 Task: Add Dietz & Watson Gourmet Lite Breast Of Turkey to the cart.
Action: Mouse moved to (28, 95)
Screenshot: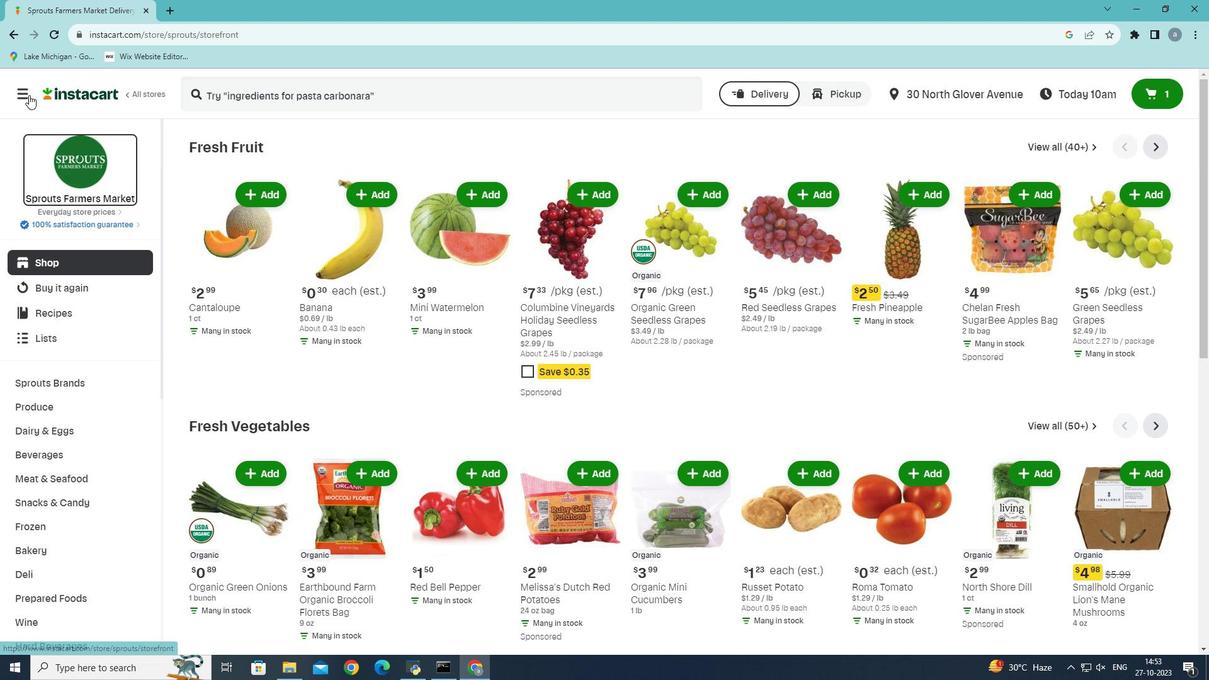 
Action: Mouse pressed left at (28, 95)
Screenshot: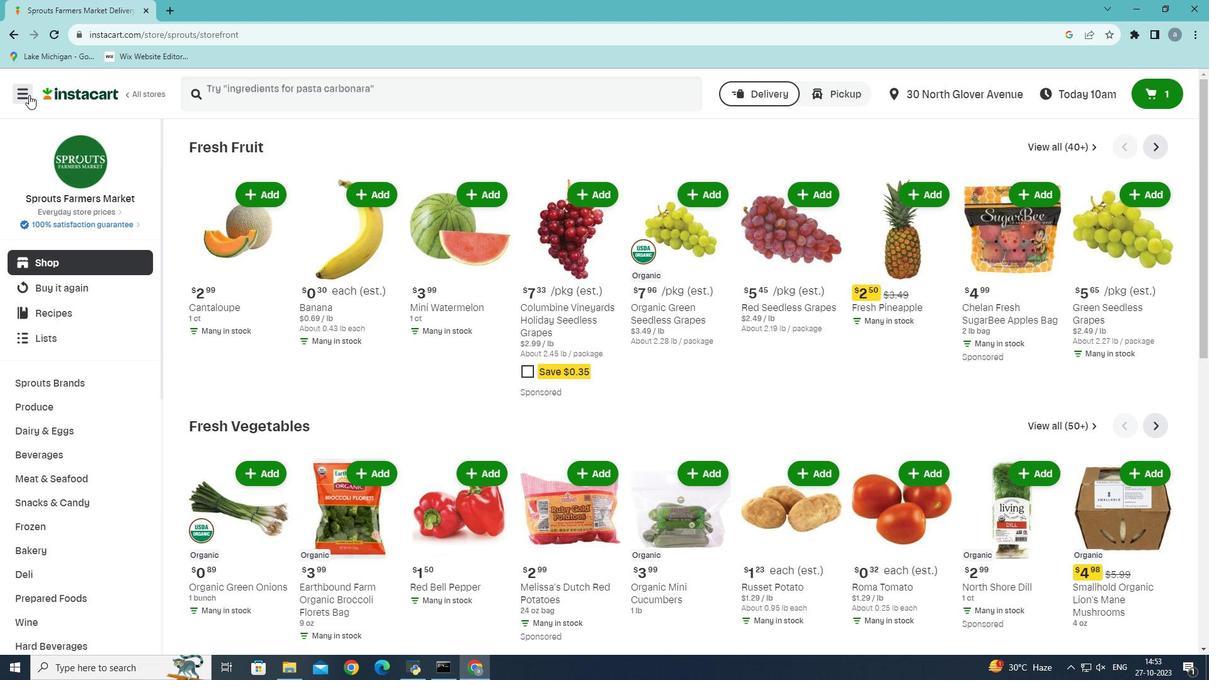 
Action: Mouse moved to (46, 363)
Screenshot: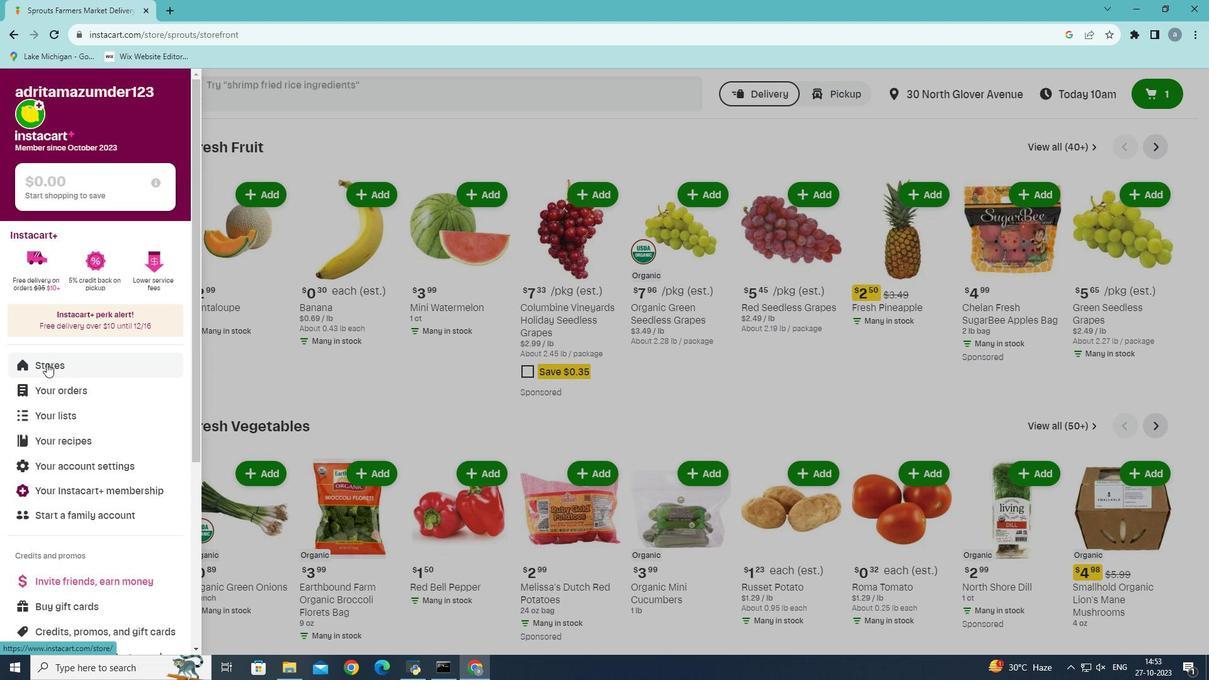 
Action: Mouse pressed left at (46, 363)
Screenshot: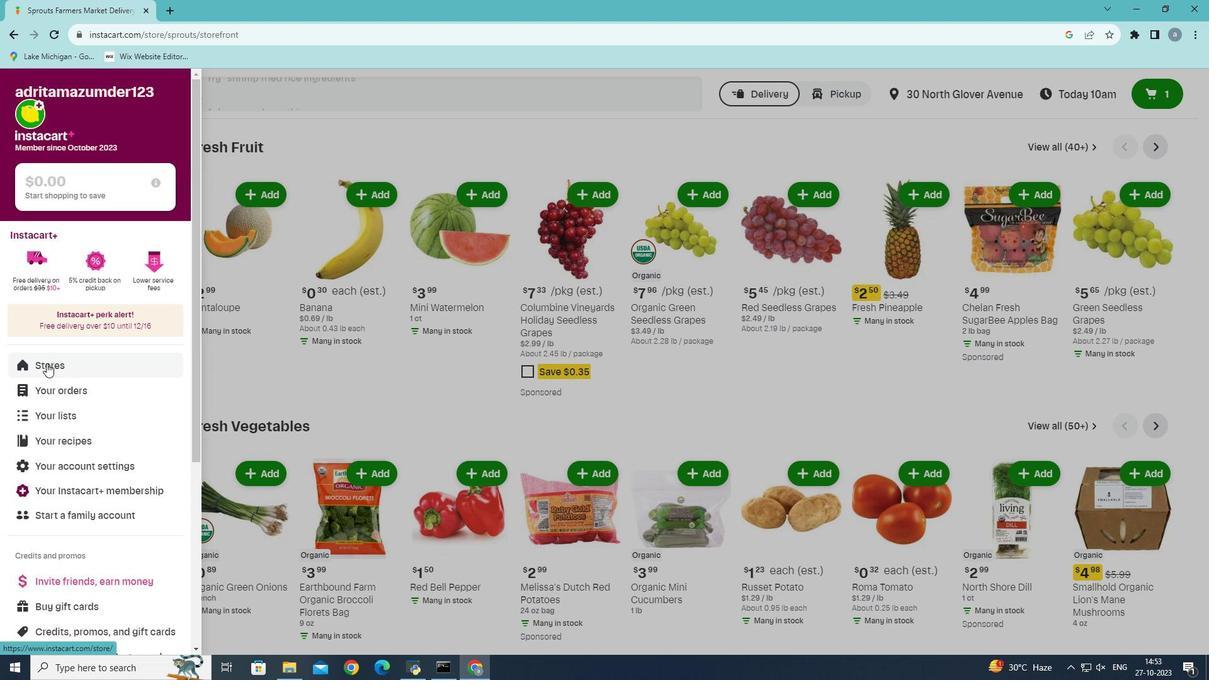 
Action: Mouse moved to (295, 151)
Screenshot: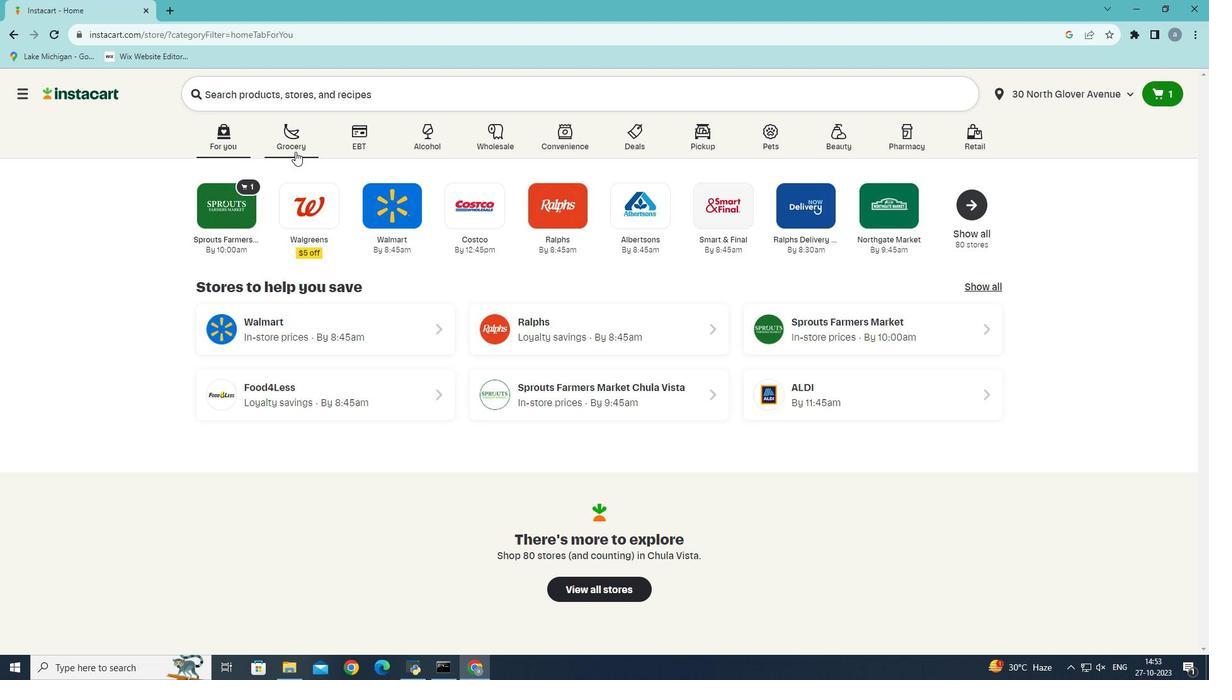 
Action: Mouse pressed left at (295, 151)
Screenshot: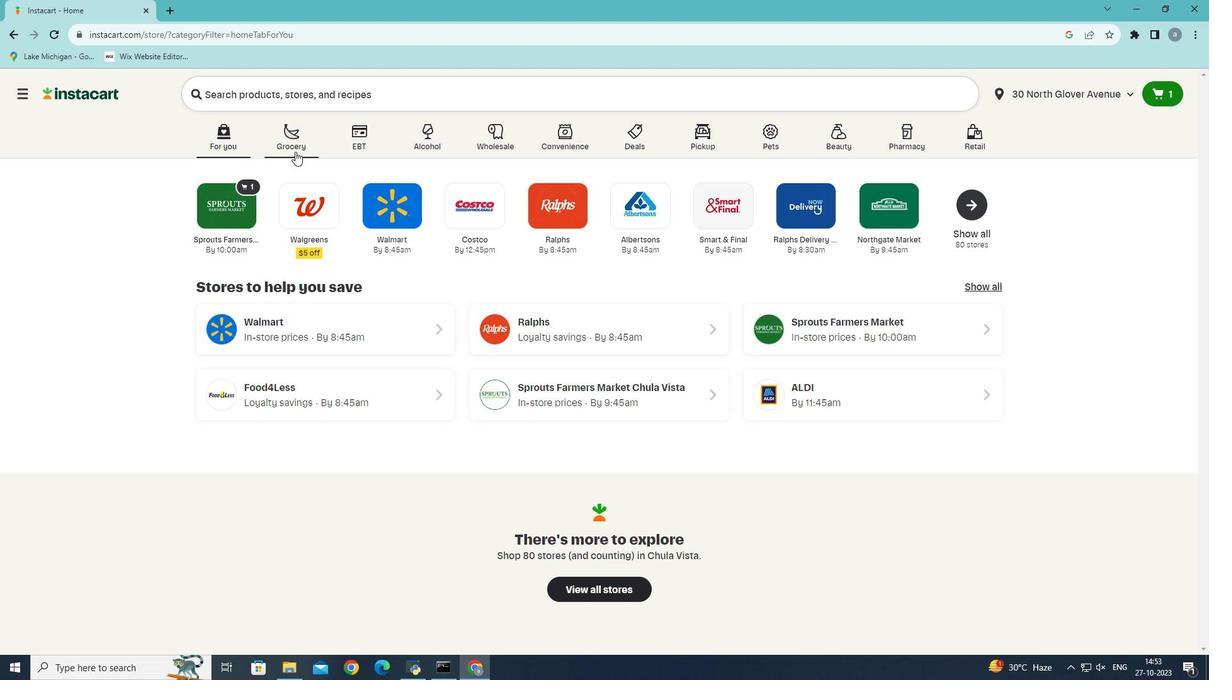 
Action: Mouse moved to (289, 367)
Screenshot: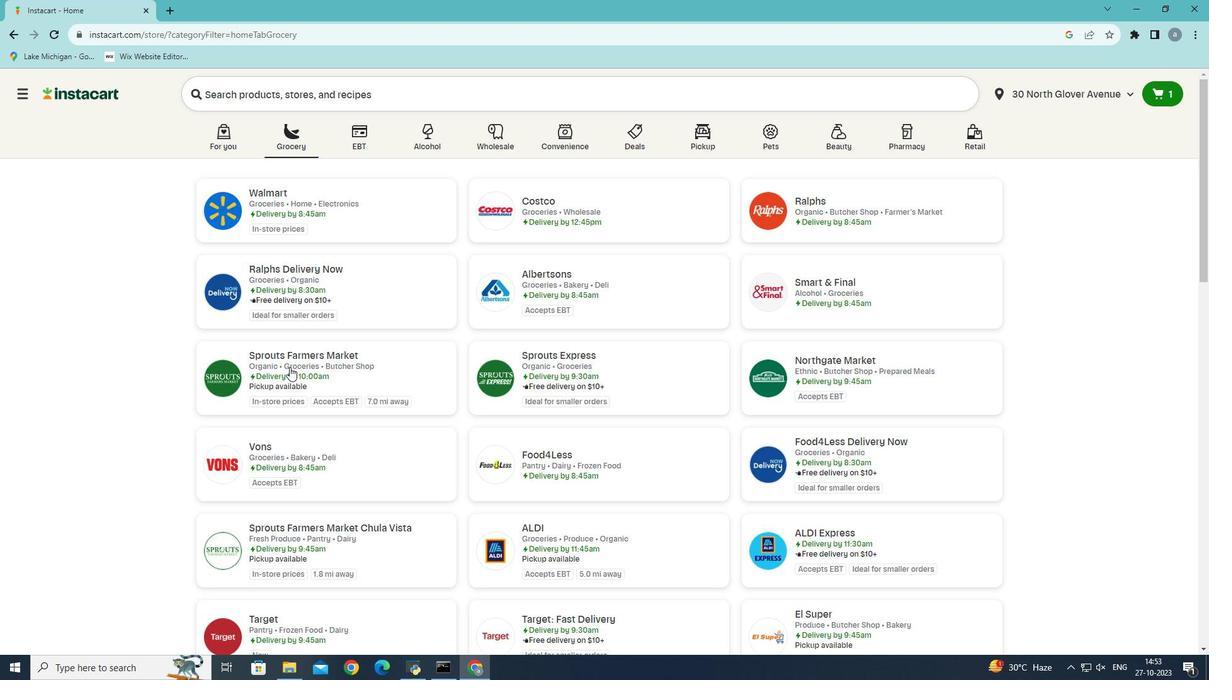 
Action: Mouse pressed left at (289, 367)
Screenshot: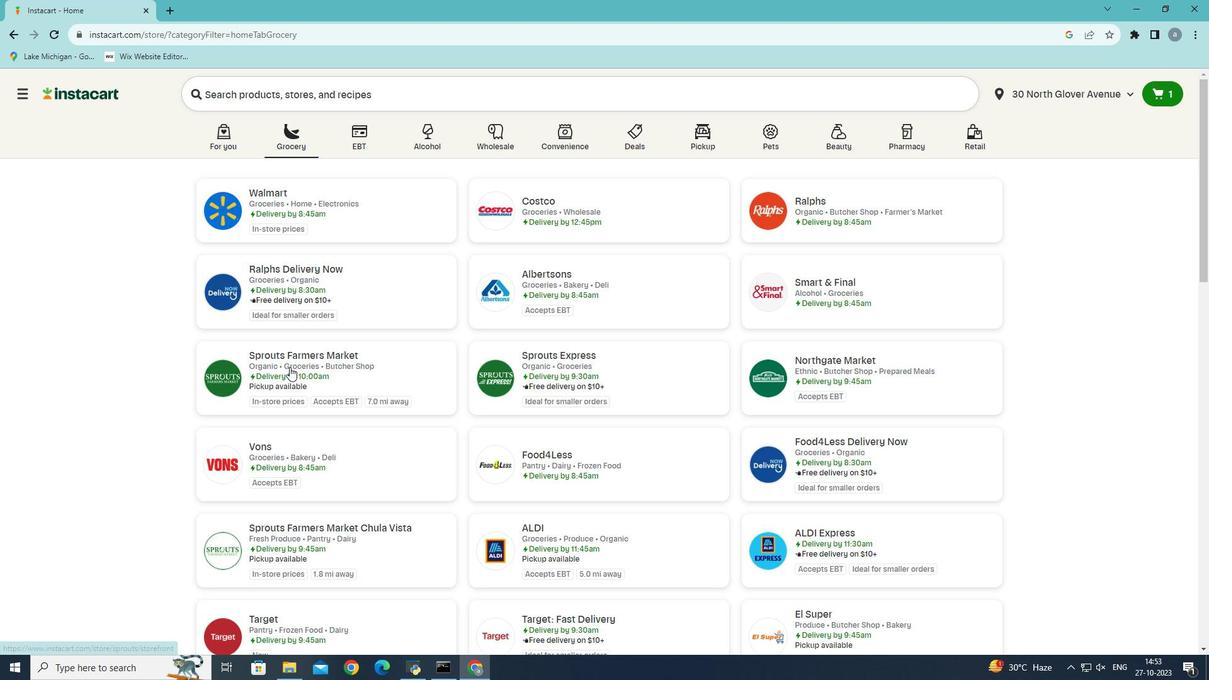 
Action: Mouse moved to (52, 478)
Screenshot: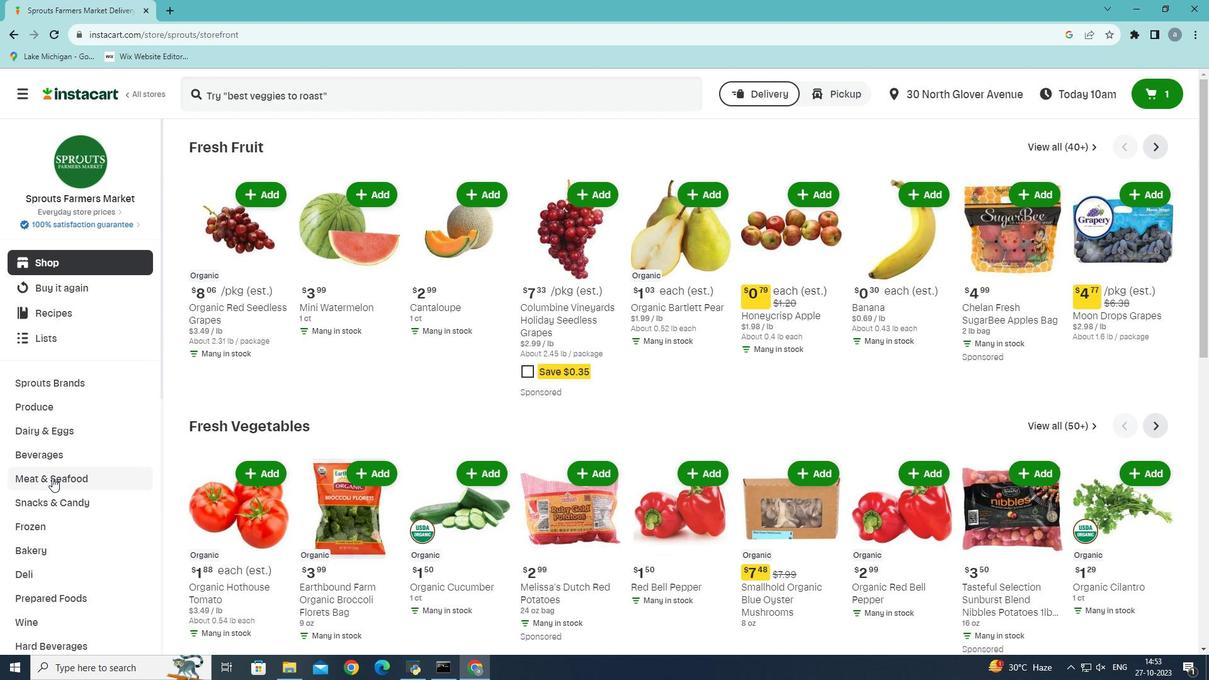 
Action: Mouse pressed left at (52, 478)
Screenshot: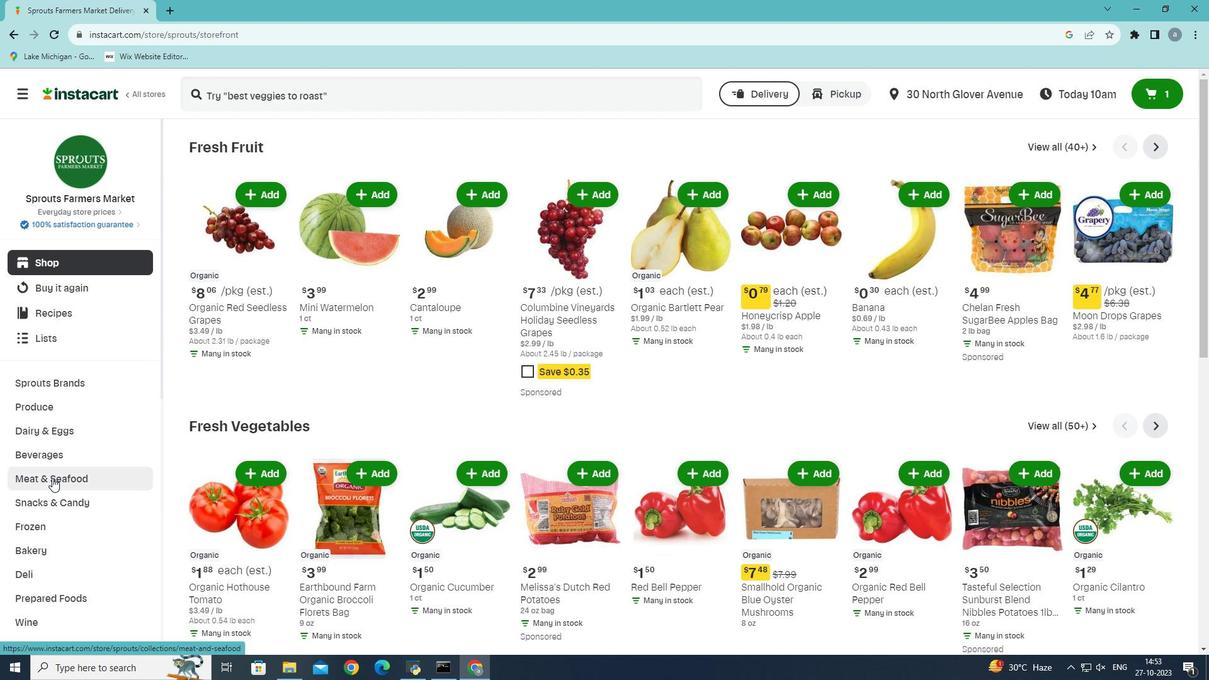 
Action: Mouse moved to (456, 174)
Screenshot: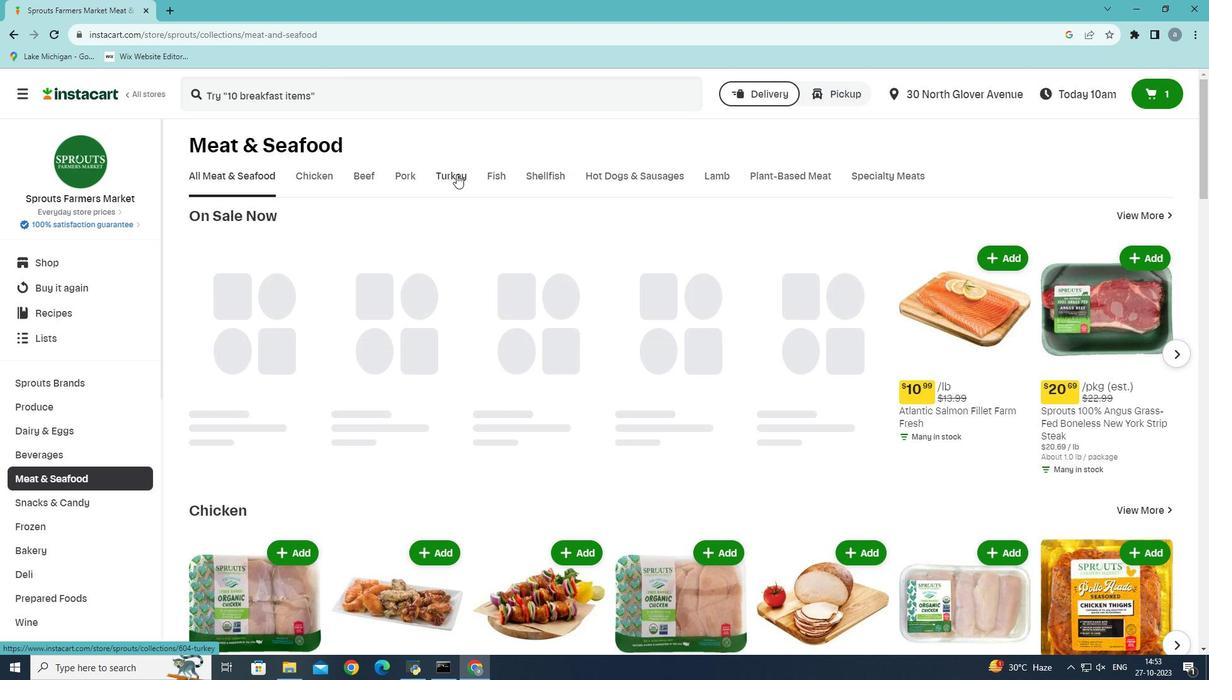 
Action: Mouse pressed left at (456, 174)
Screenshot: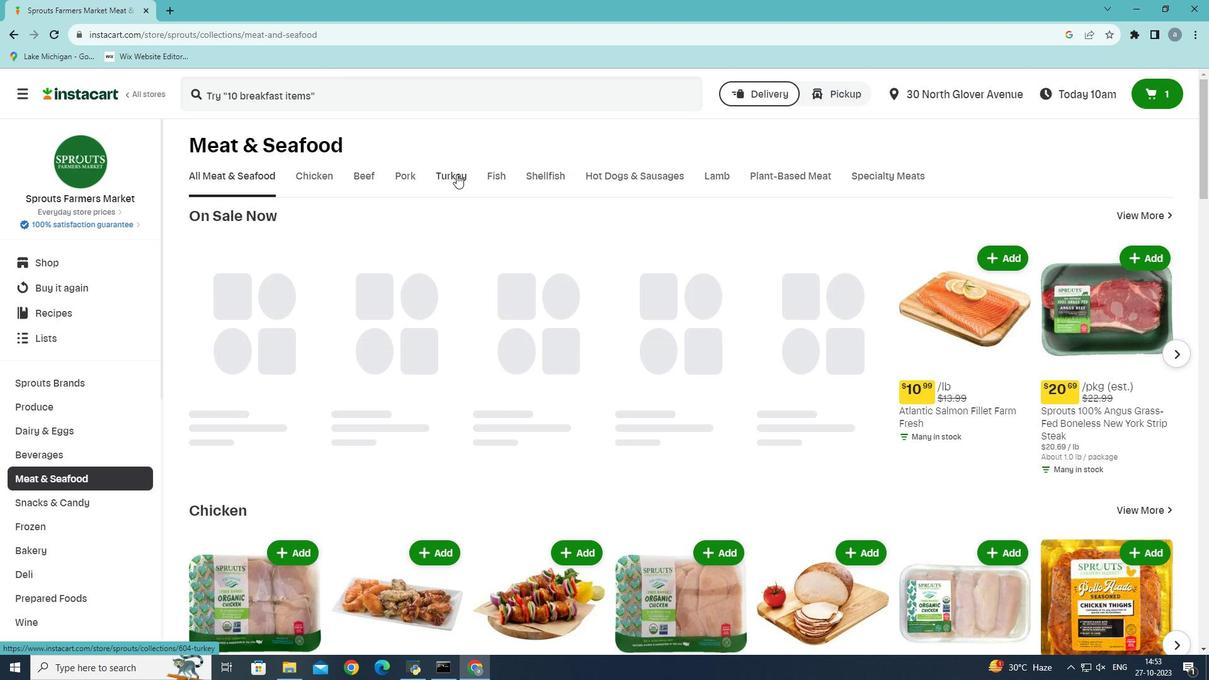 
Action: Mouse moved to (282, 94)
Screenshot: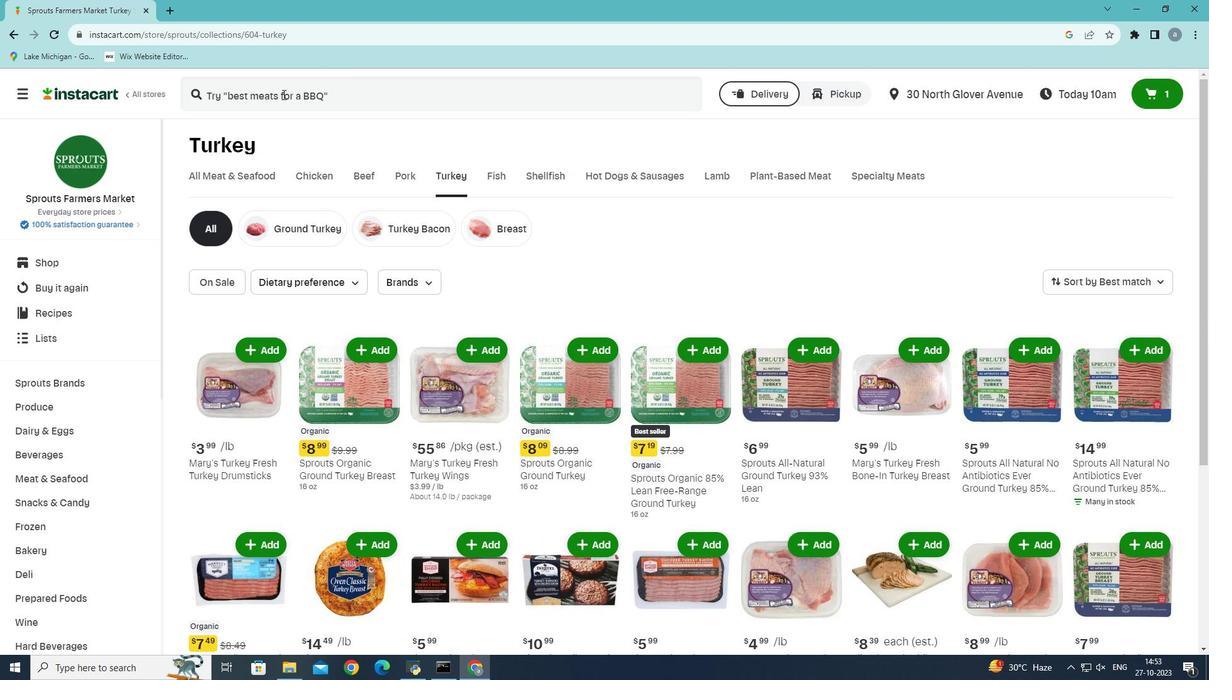 
Action: Mouse pressed left at (282, 94)
Screenshot: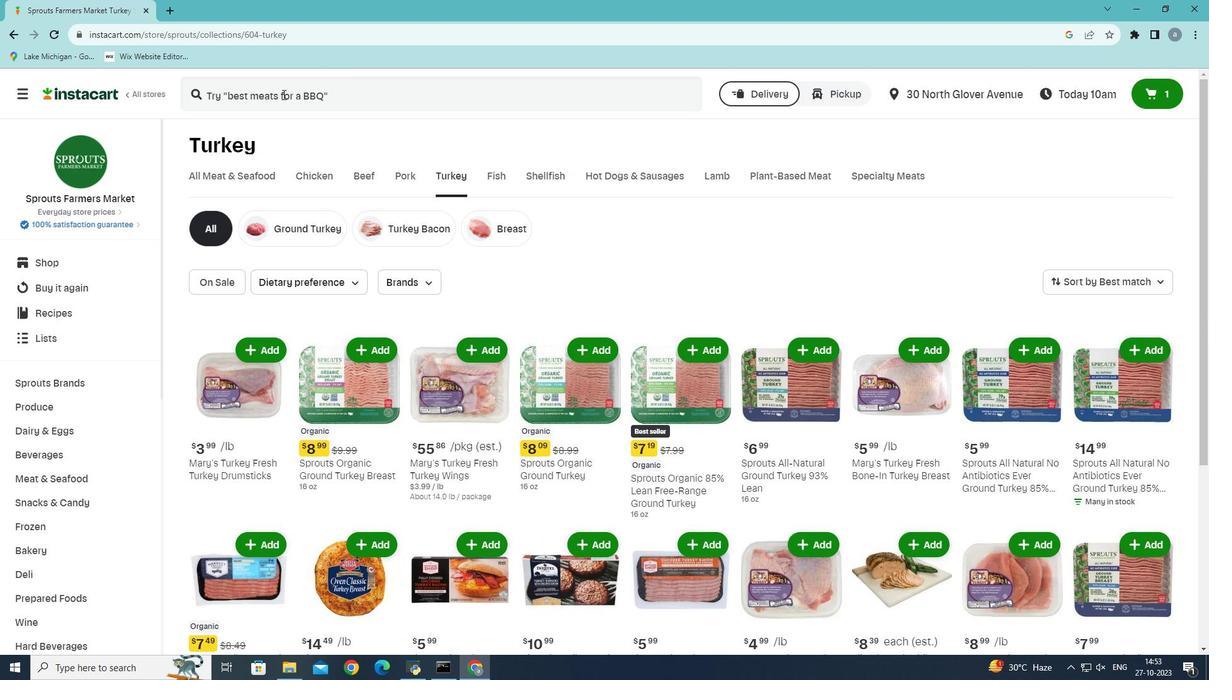 
Action: Mouse moved to (305, 97)
Screenshot: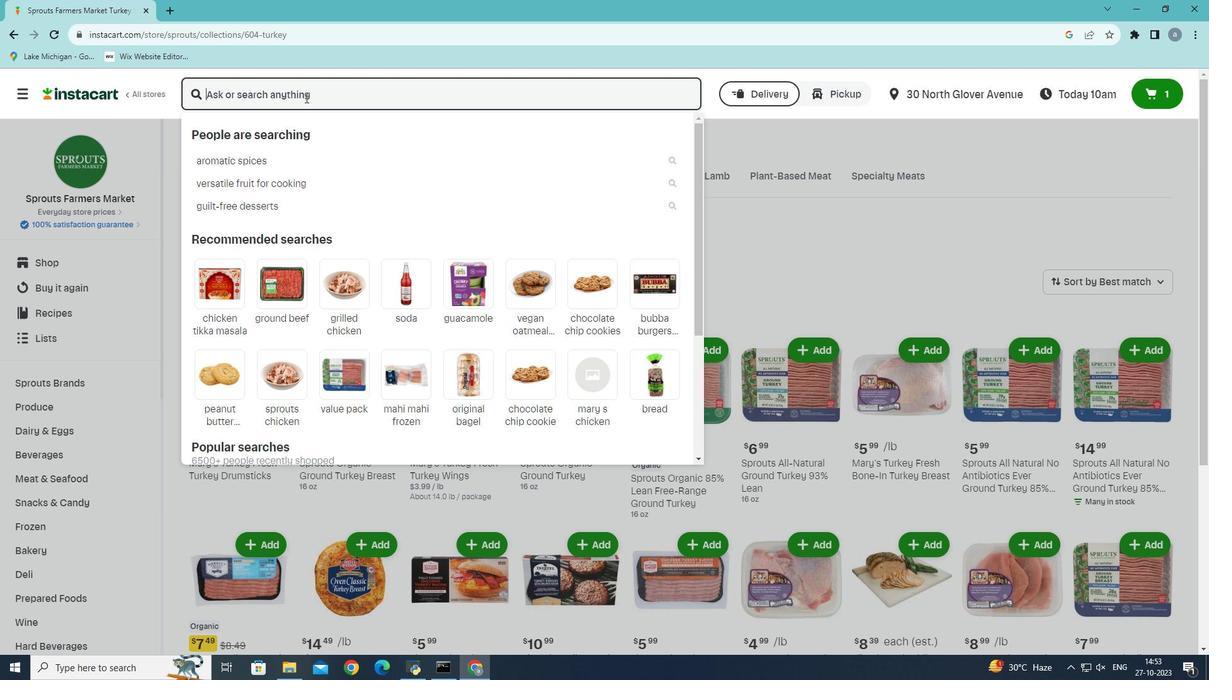 
Action: Key pressed <Key.shift><Key.shift><Key.shift><Key.shift><Key.shift><Key.shift><Key.shift><Key.shift><Key.shift><Key.shift><Key.shift>Dietz<Key.space><Key.shift><Key.shift><Key.shift><Key.shift><Key.shift><Key.shift><Key.shift><Key.shift><Key.shift><Key.shift><Key.shift><Key.shift><Key.shift><Key.shift><Key.shift><Key.shift>&<Key.space><Key.shift>Watson<Key.space>gourmet<Key.space>lite<Key.space>breast<Key.space>of<Key.space>turkey<Key.enter>
Screenshot: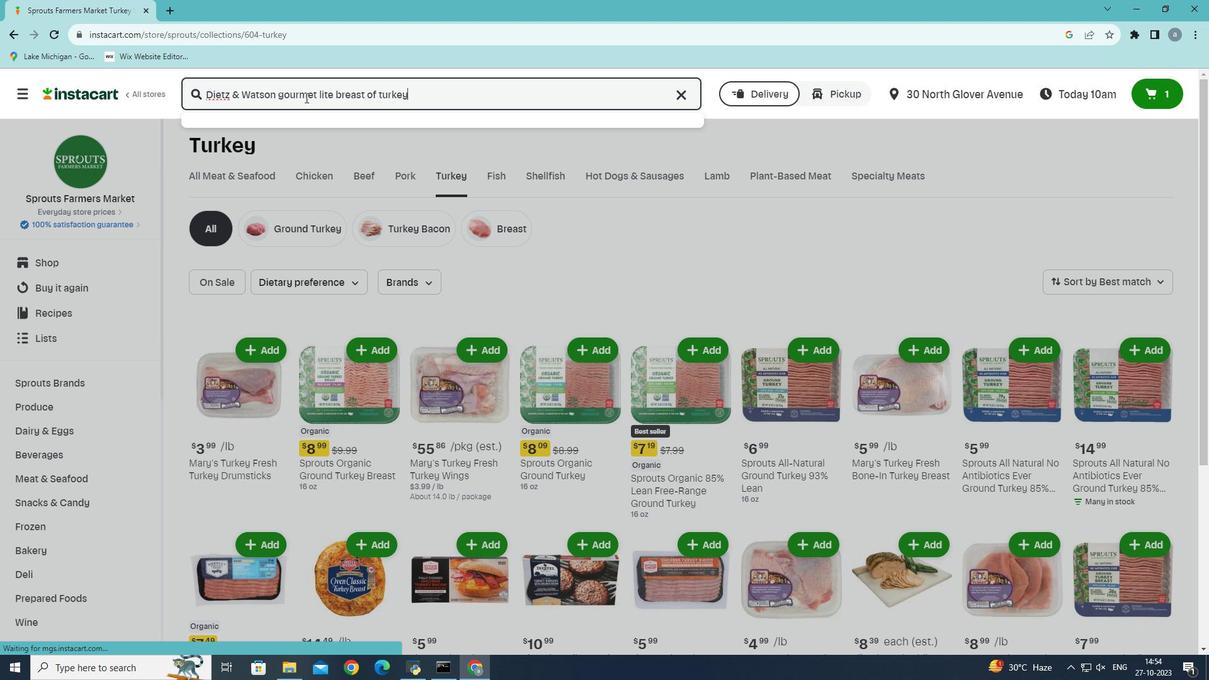 
Action: Mouse moved to (523, 207)
Screenshot: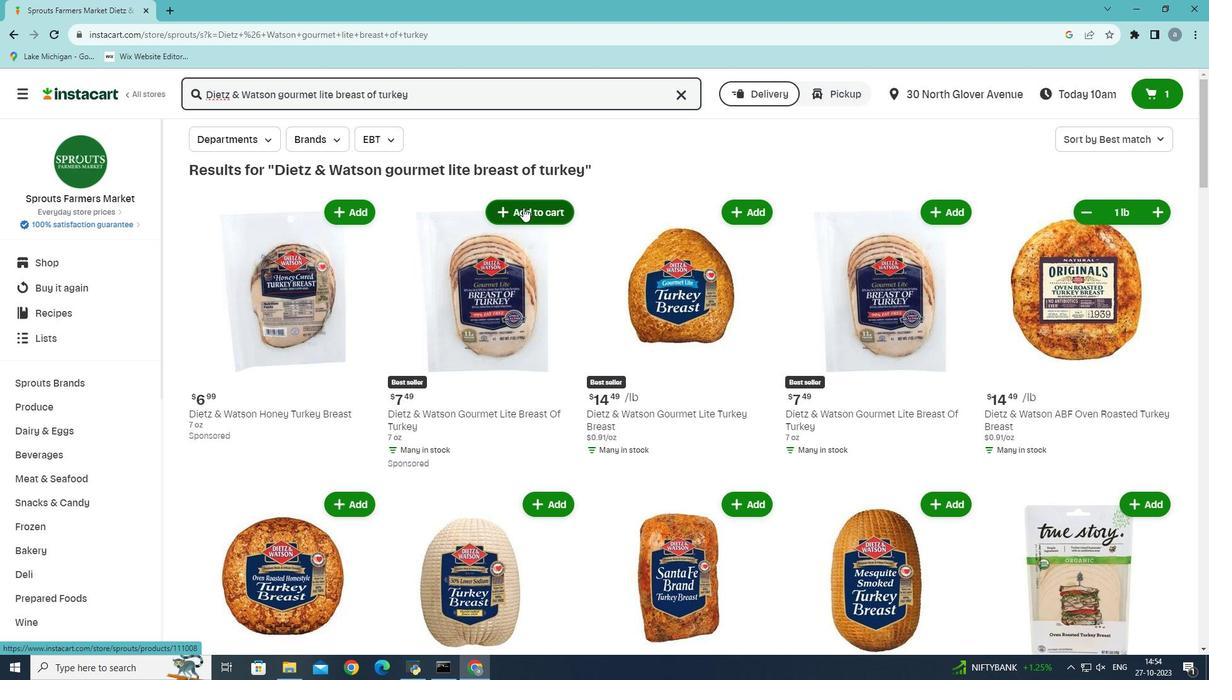 
Action: Mouse pressed left at (523, 207)
Screenshot: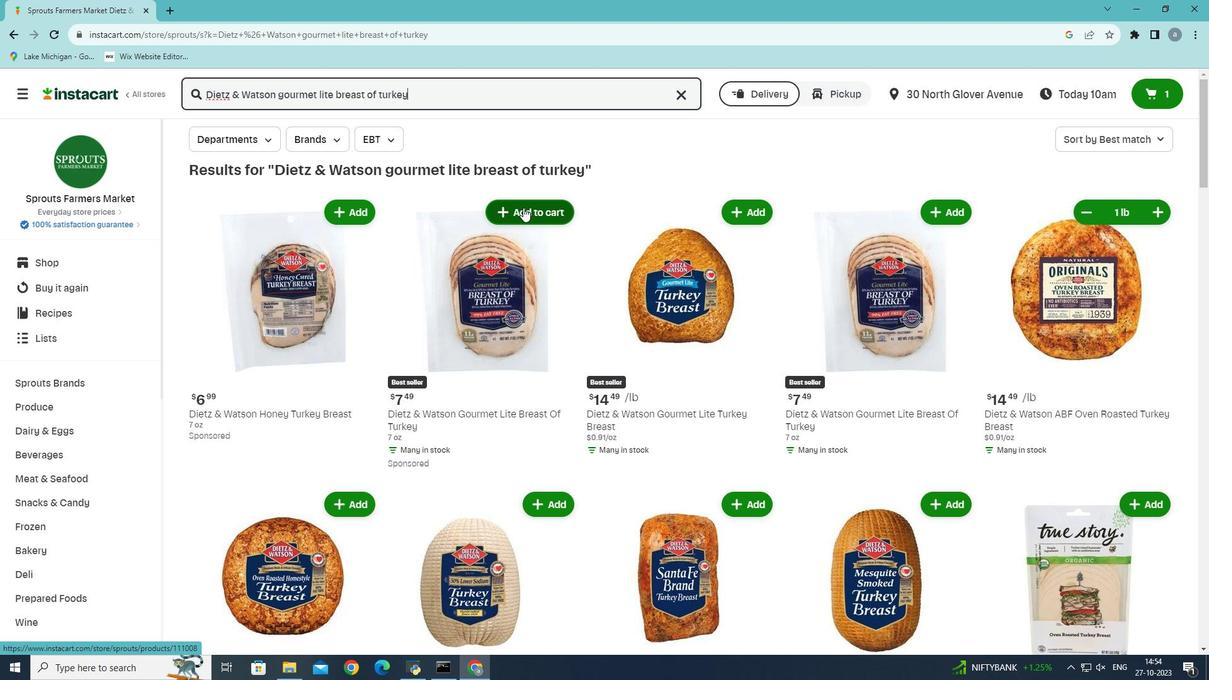 
Action: Mouse moved to (535, 220)
Screenshot: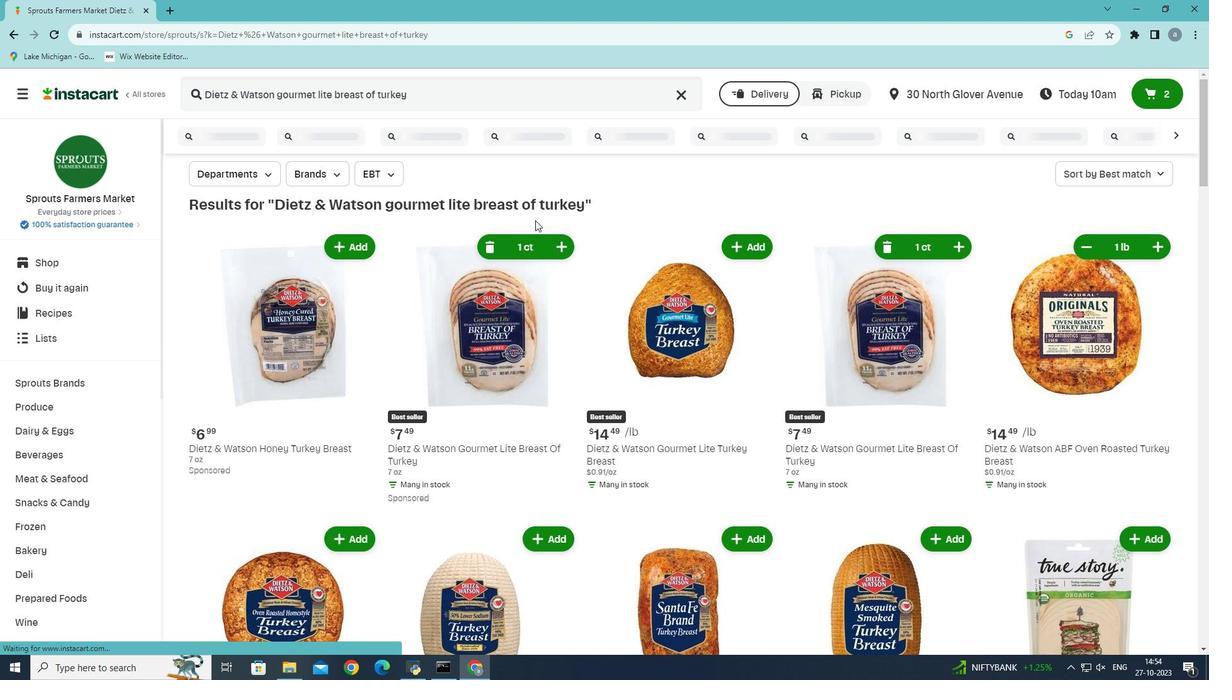 
